 Task: Select Ethereum Software.
Action: Mouse moved to (464, 117)
Screenshot: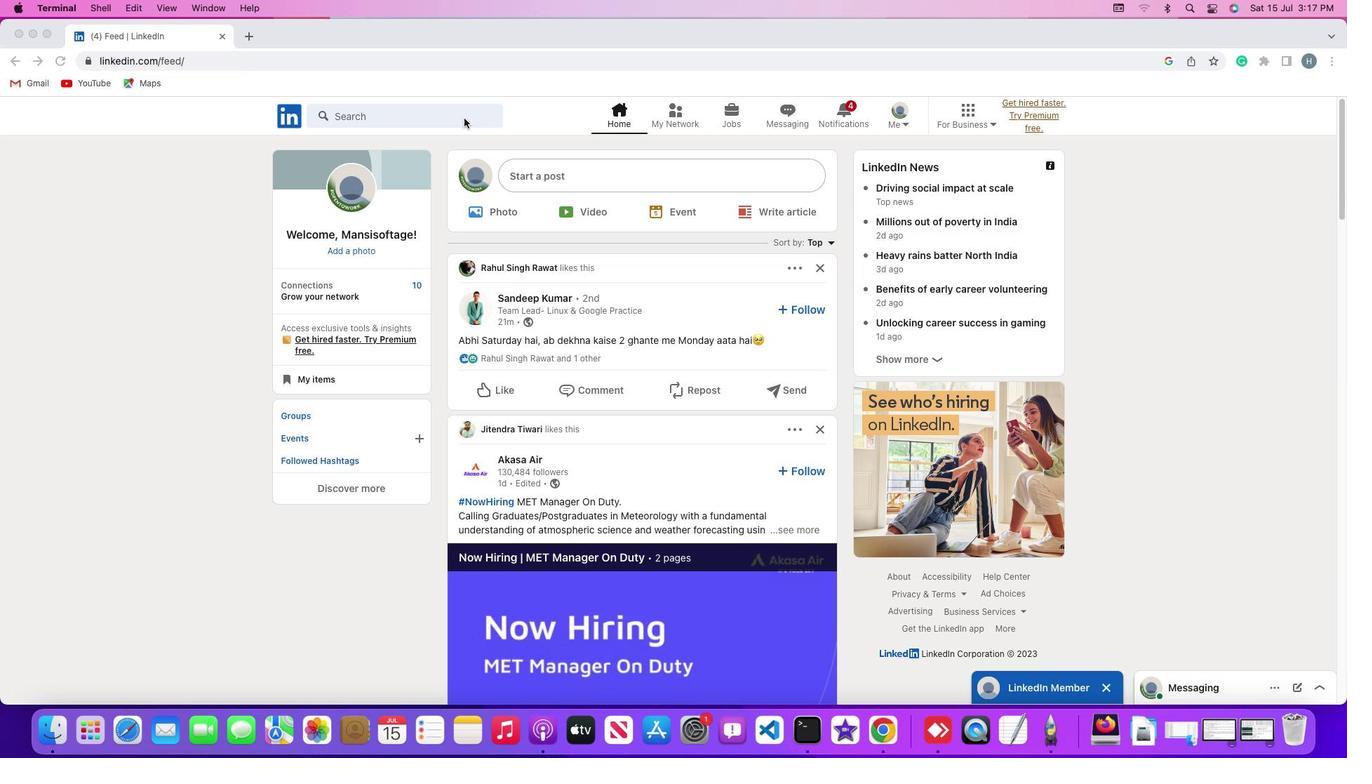 
Action: Mouse pressed left at (464, 117)
Screenshot: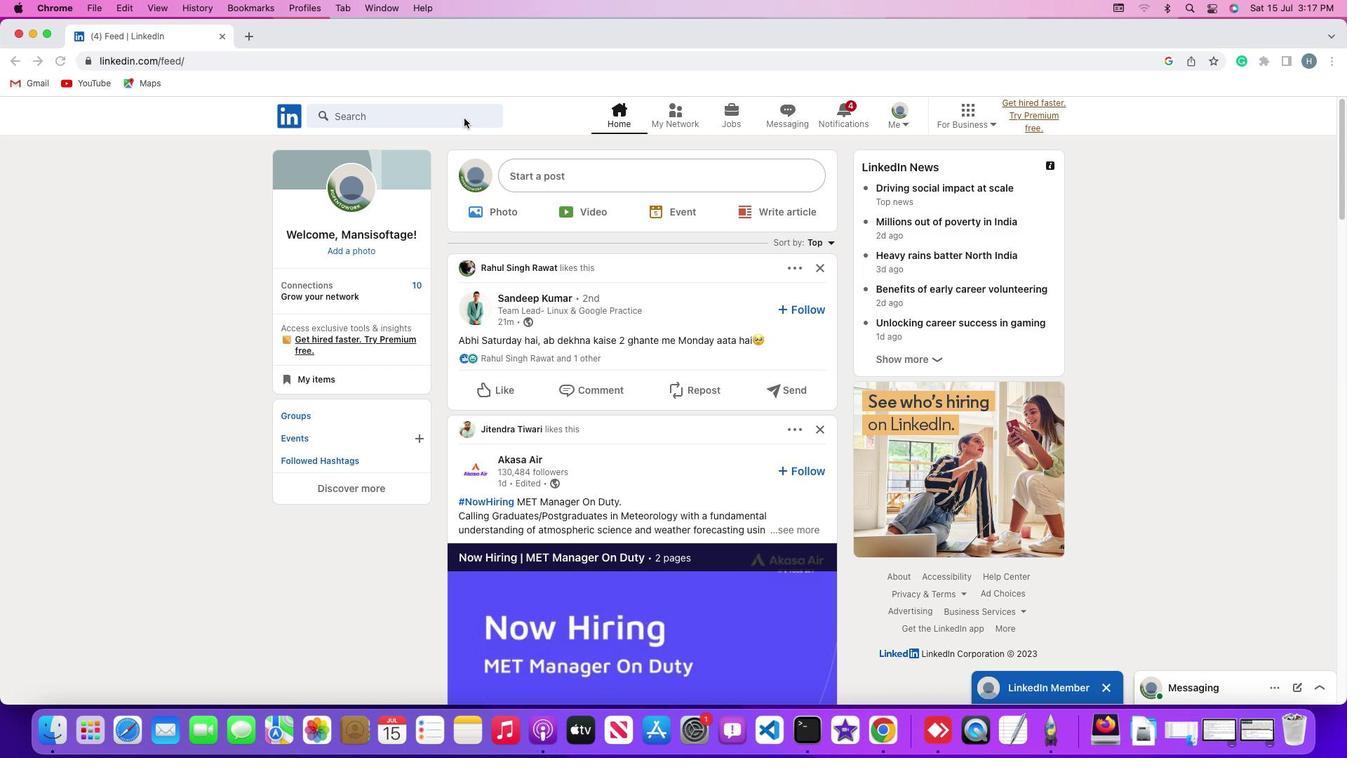 
Action: Mouse pressed left at (464, 117)
Screenshot: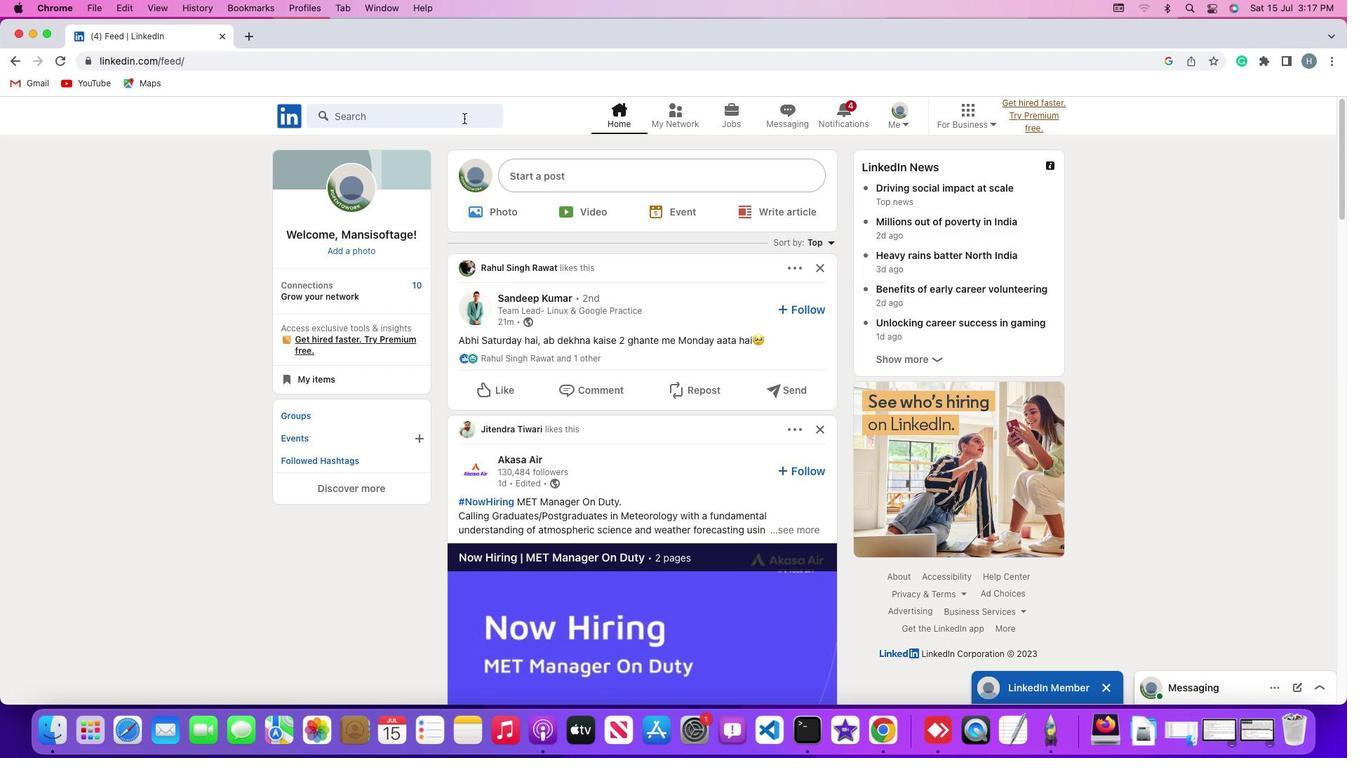 
Action: Key pressed Key.shift'#''h''i''r''i''n''g'Key.enter
Screenshot: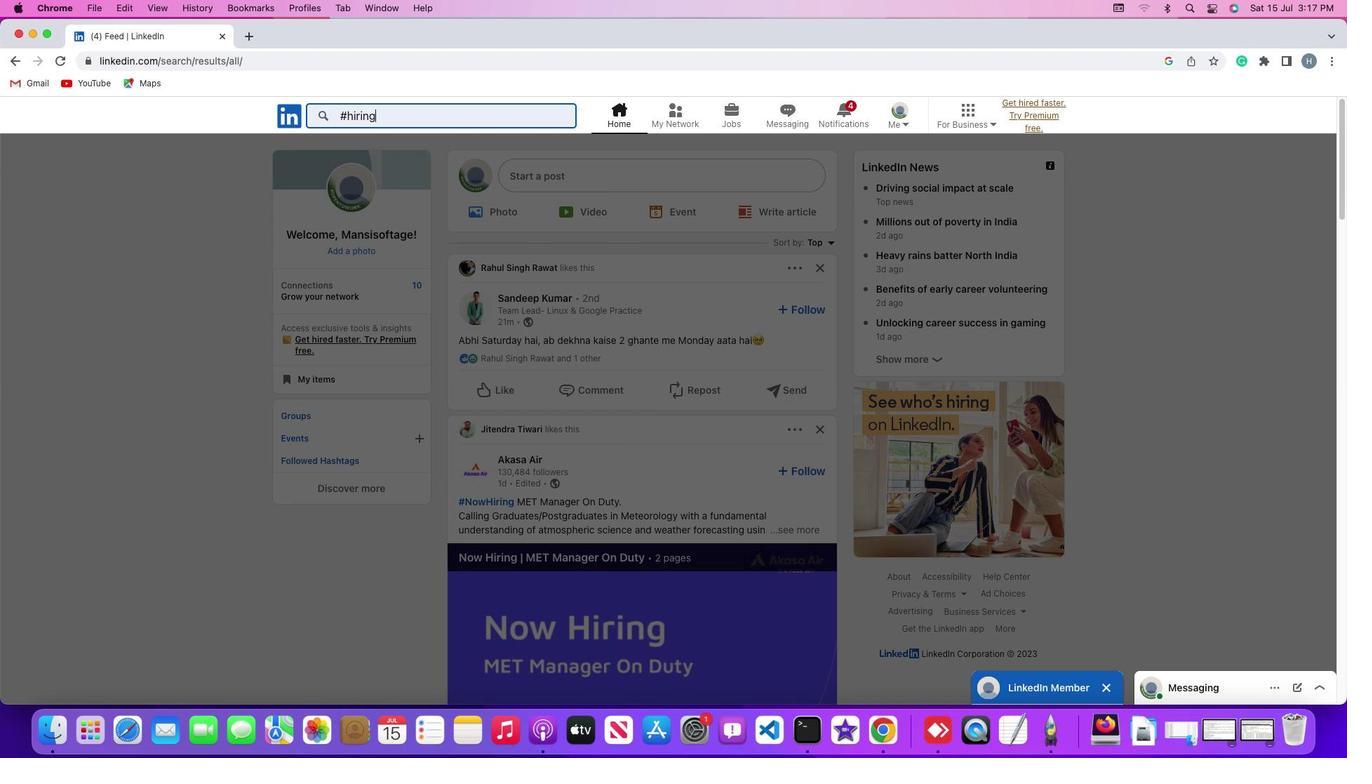 
Action: Mouse moved to (749, 153)
Screenshot: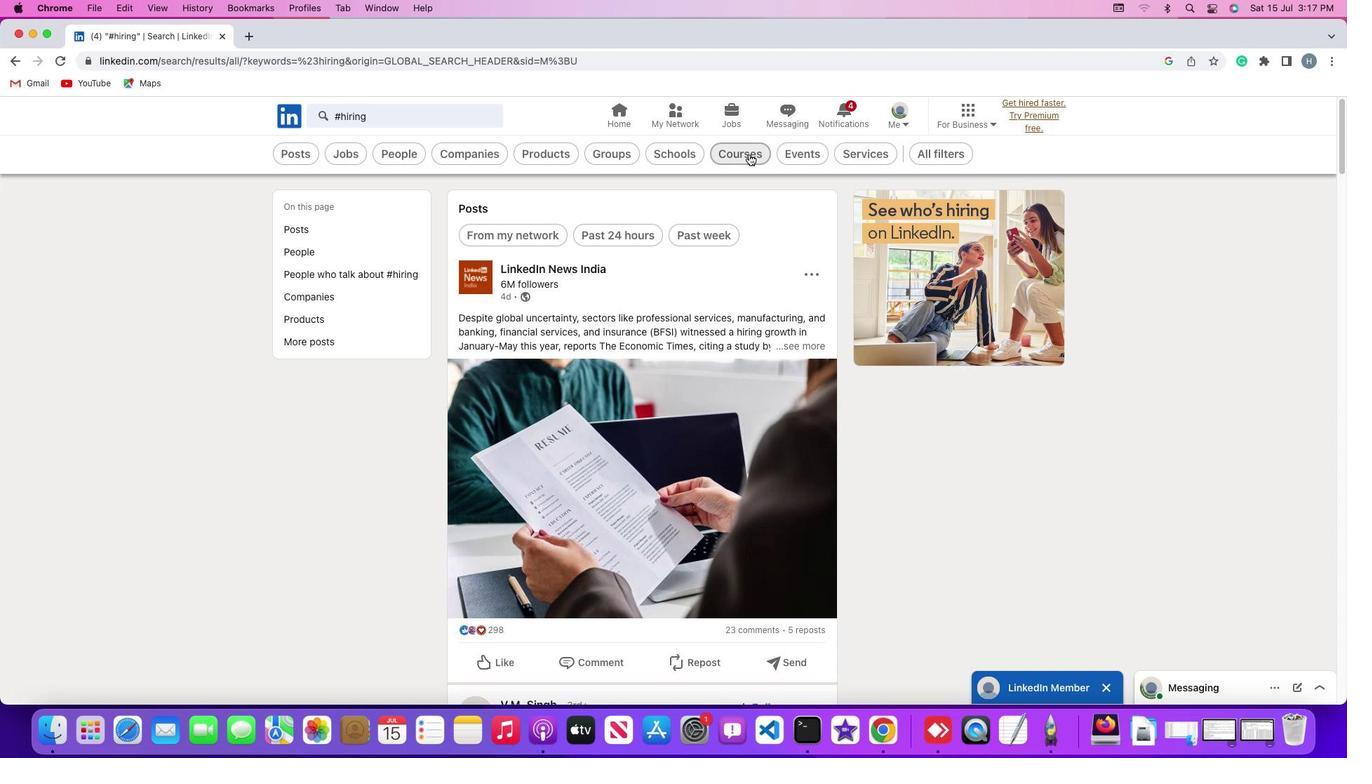 
Action: Mouse pressed left at (749, 153)
Screenshot: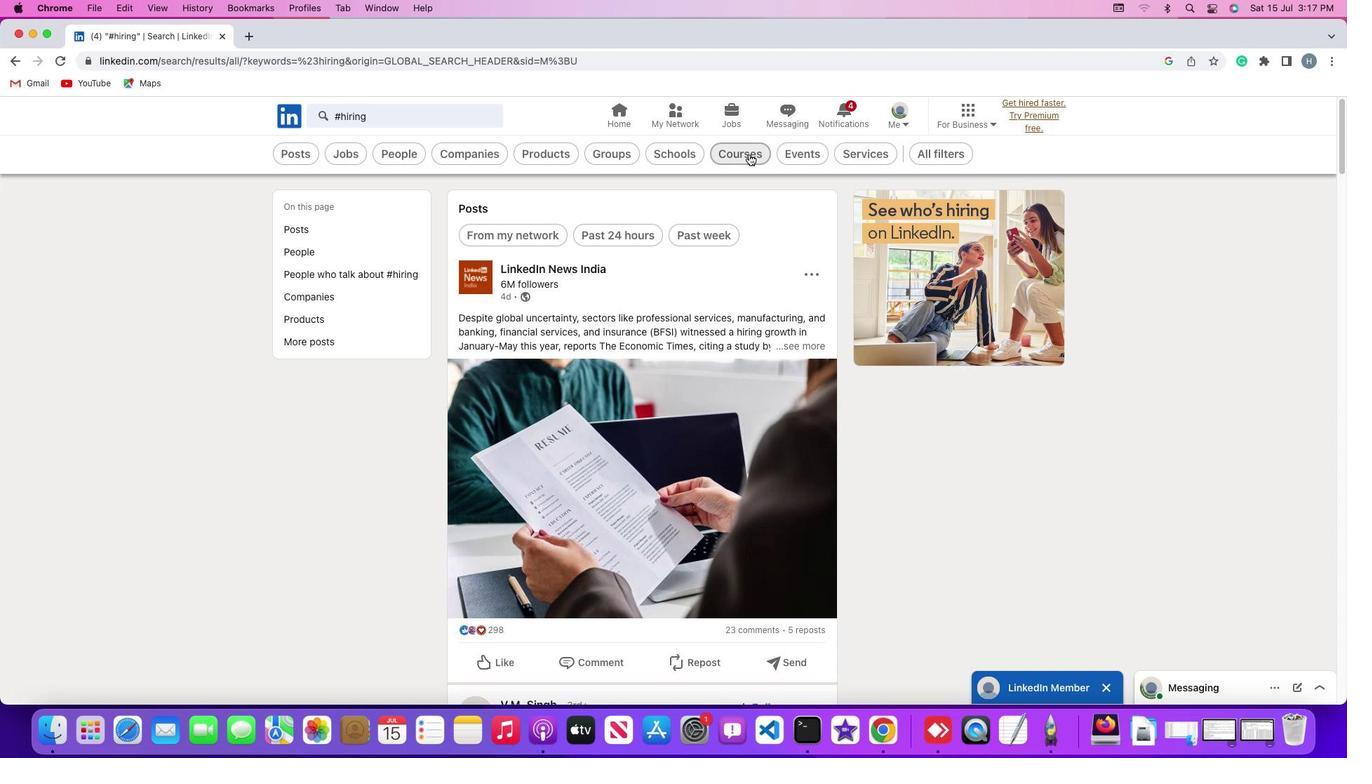 
Action: Mouse moved to (606, 152)
Screenshot: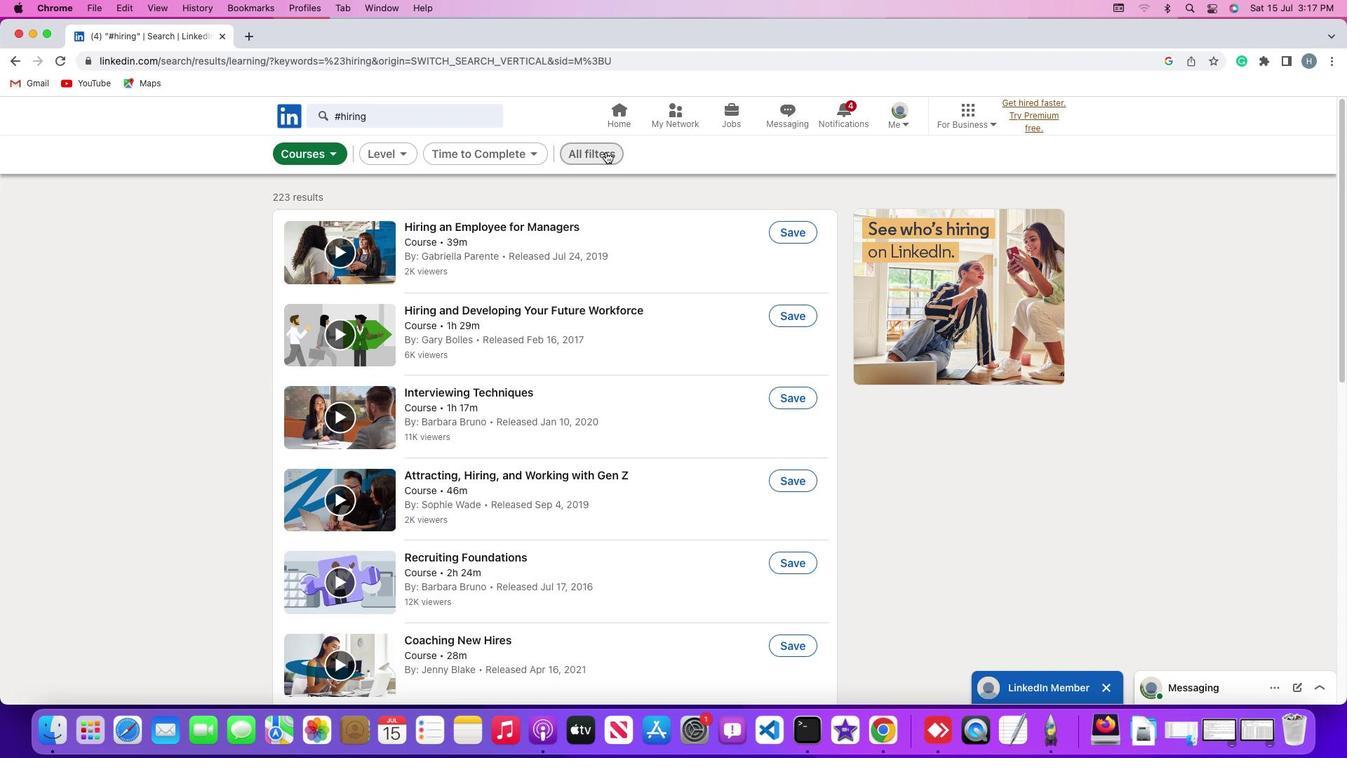 
Action: Mouse pressed left at (606, 152)
Screenshot: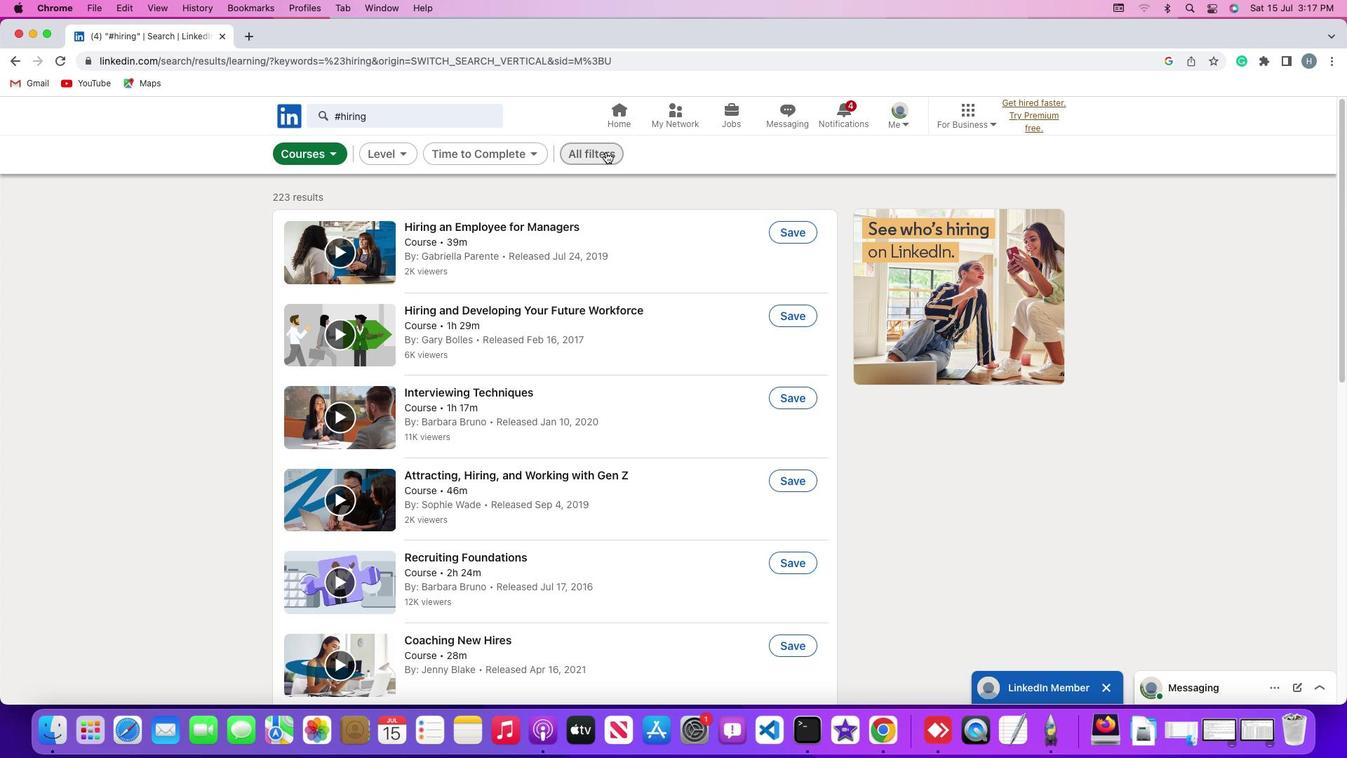 
Action: Mouse moved to (1071, 495)
Screenshot: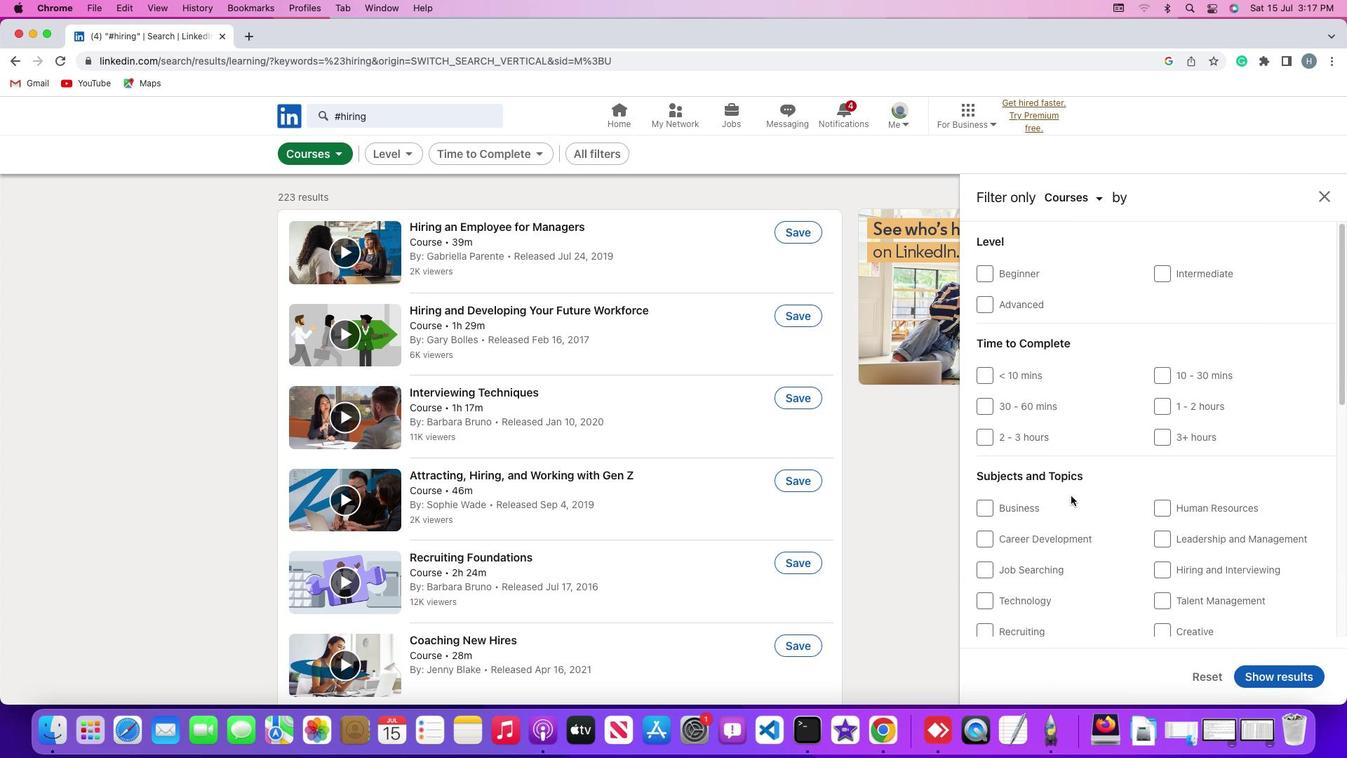 
Action: Mouse scrolled (1071, 495) with delta (0, 0)
Screenshot: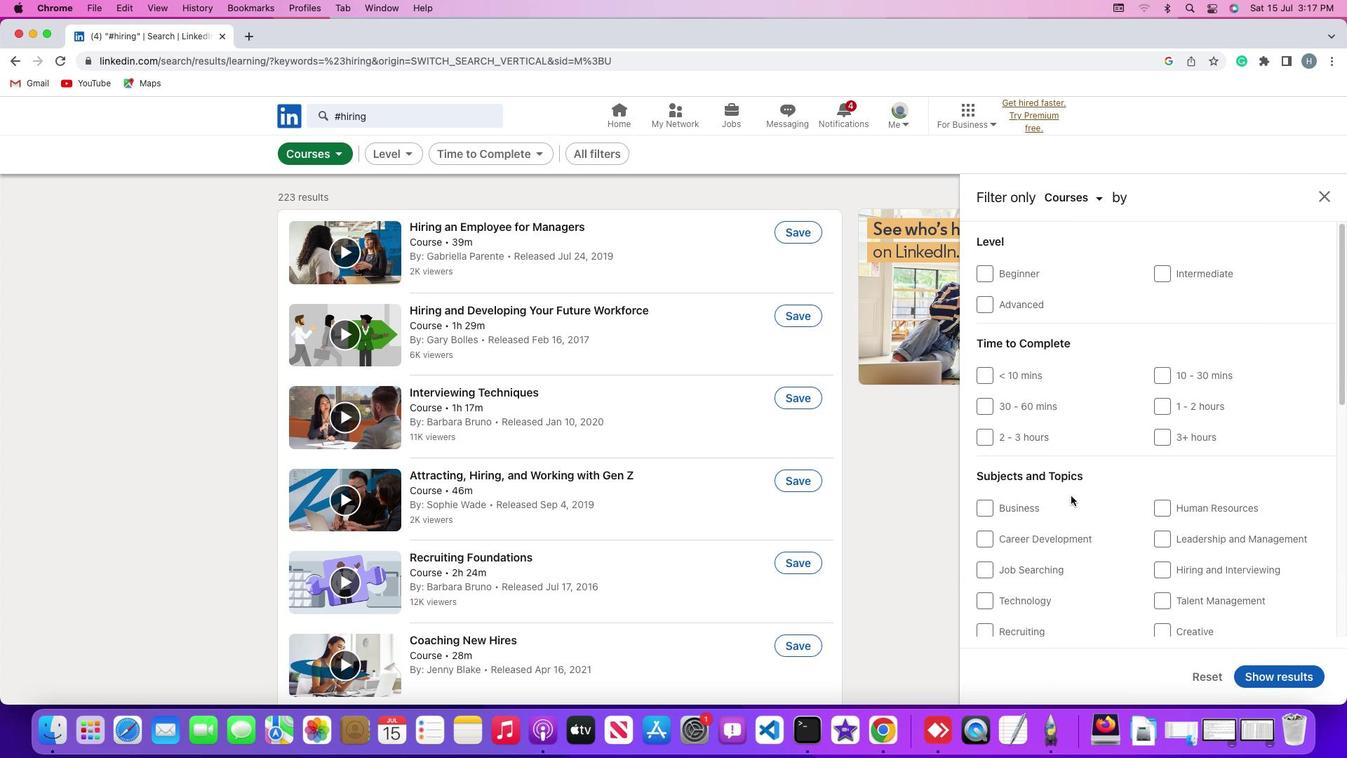 
Action: Mouse scrolled (1071, 495) with delta (0, 0)
Screenshot: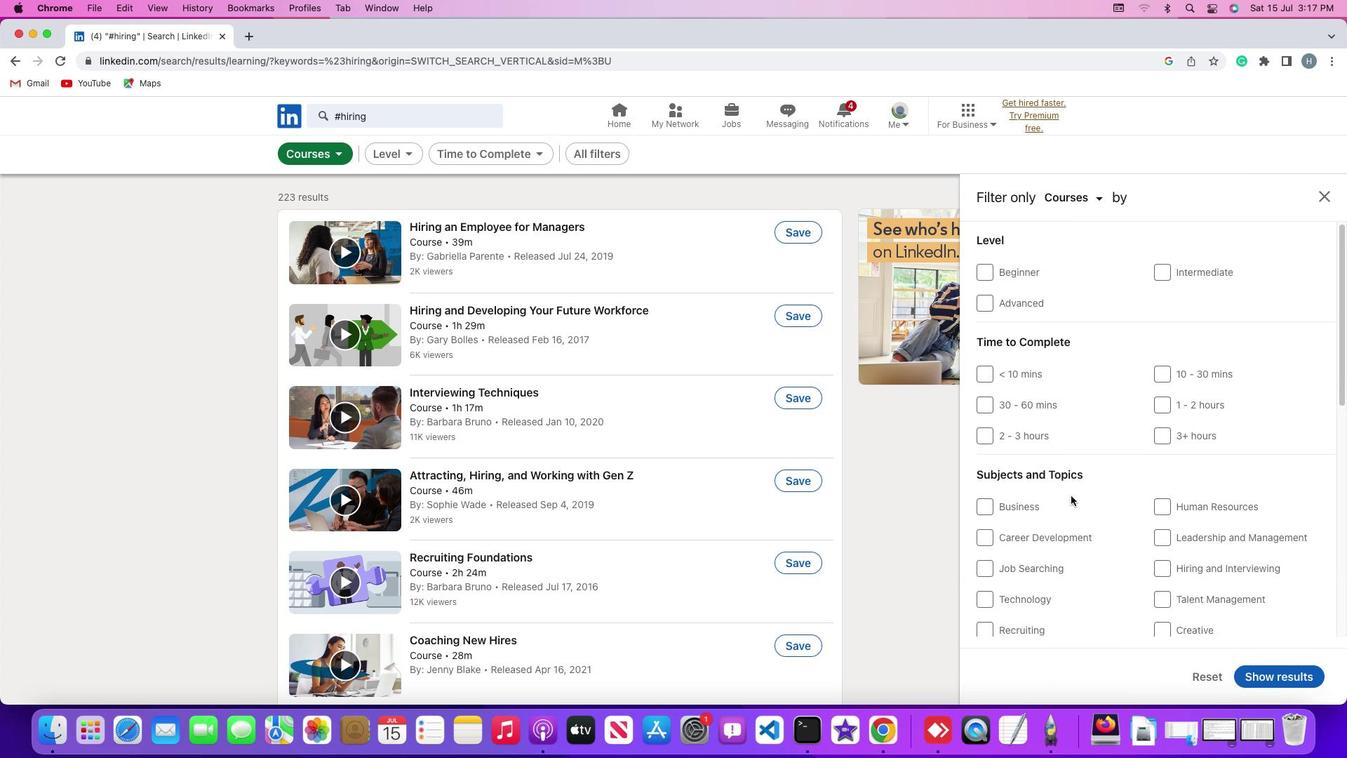 
Action: Mouse scrolled (1071, 495) with delta (0, -1)
Screenshot: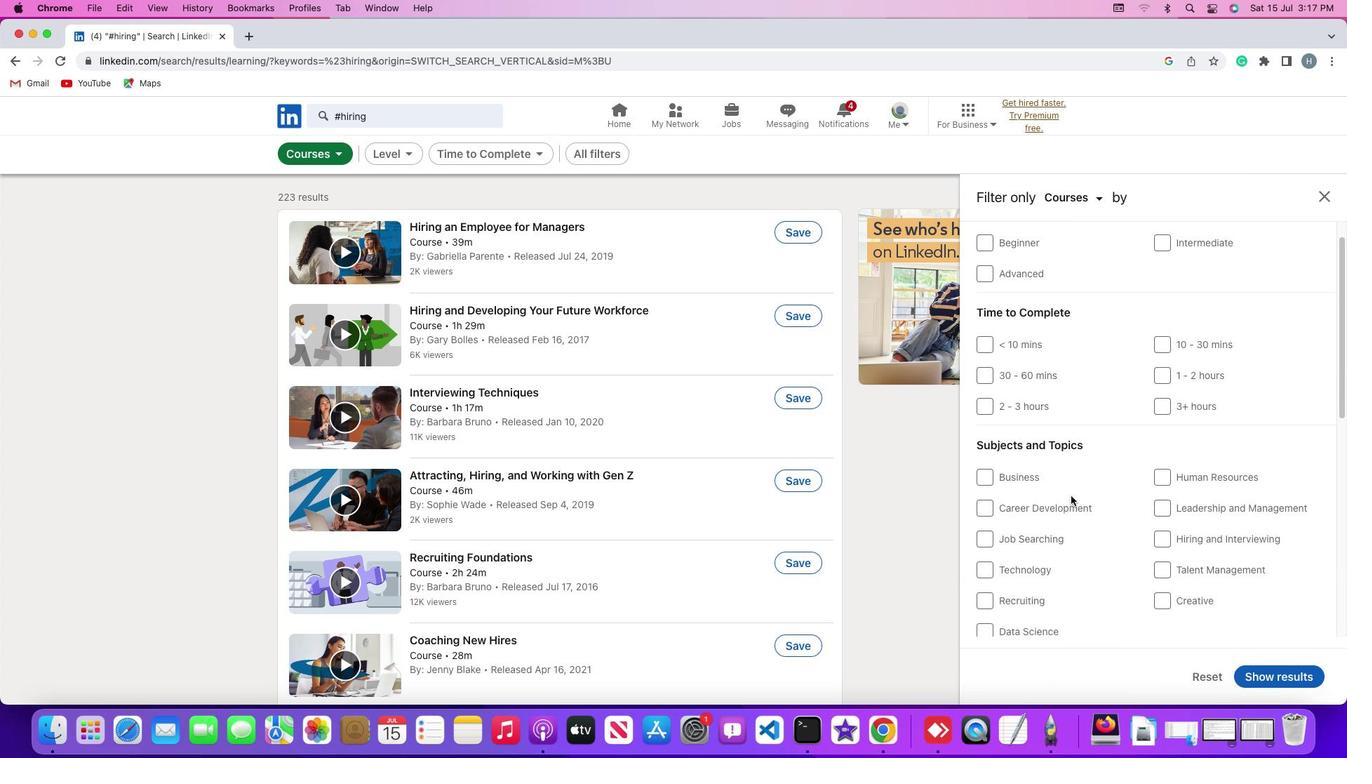 
Action: Mouse scrolled (1071, 495) with delta (0, -2)
Screenshot: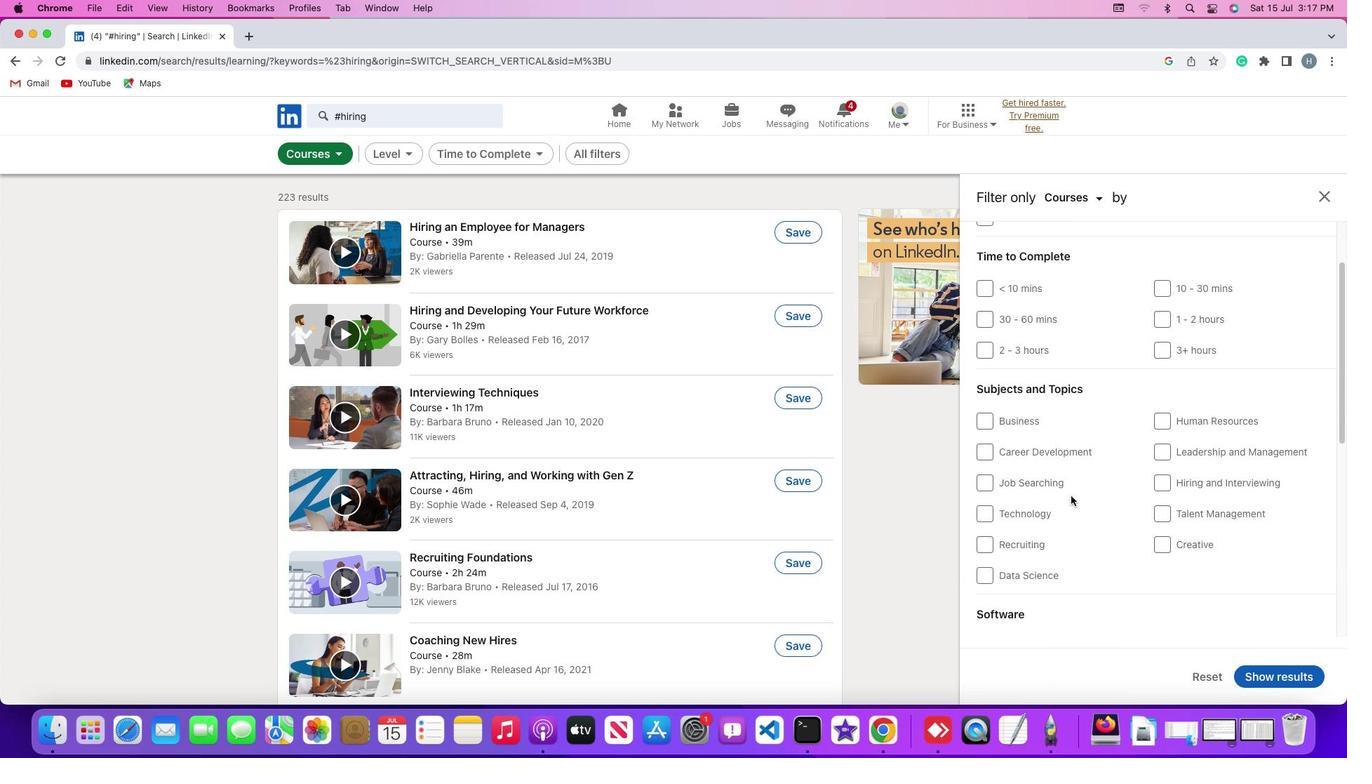 
Action: Mouse scrolled (1071, 495) with delta (0, 0)
Screenshot: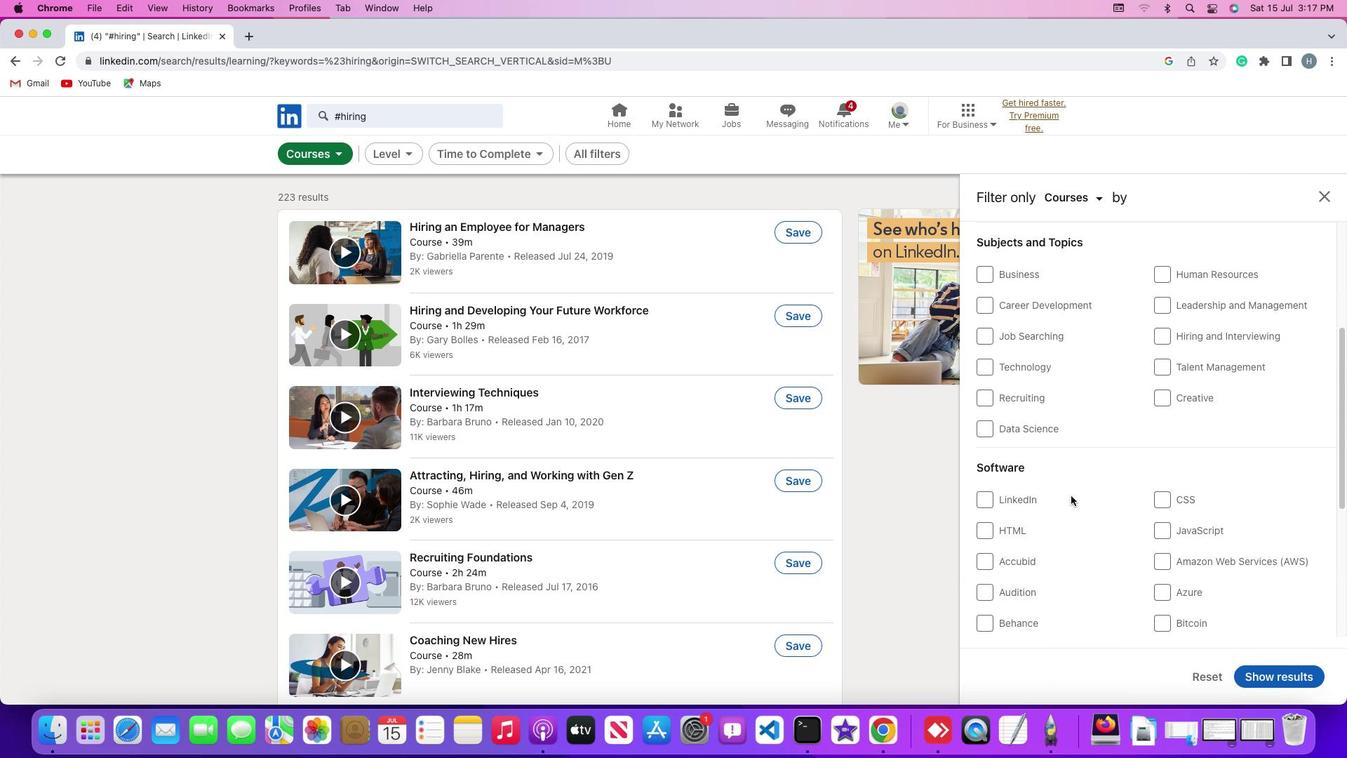 
Action: Mouse scrolled (1071, 495) with delta (0, 0)
Screenshot: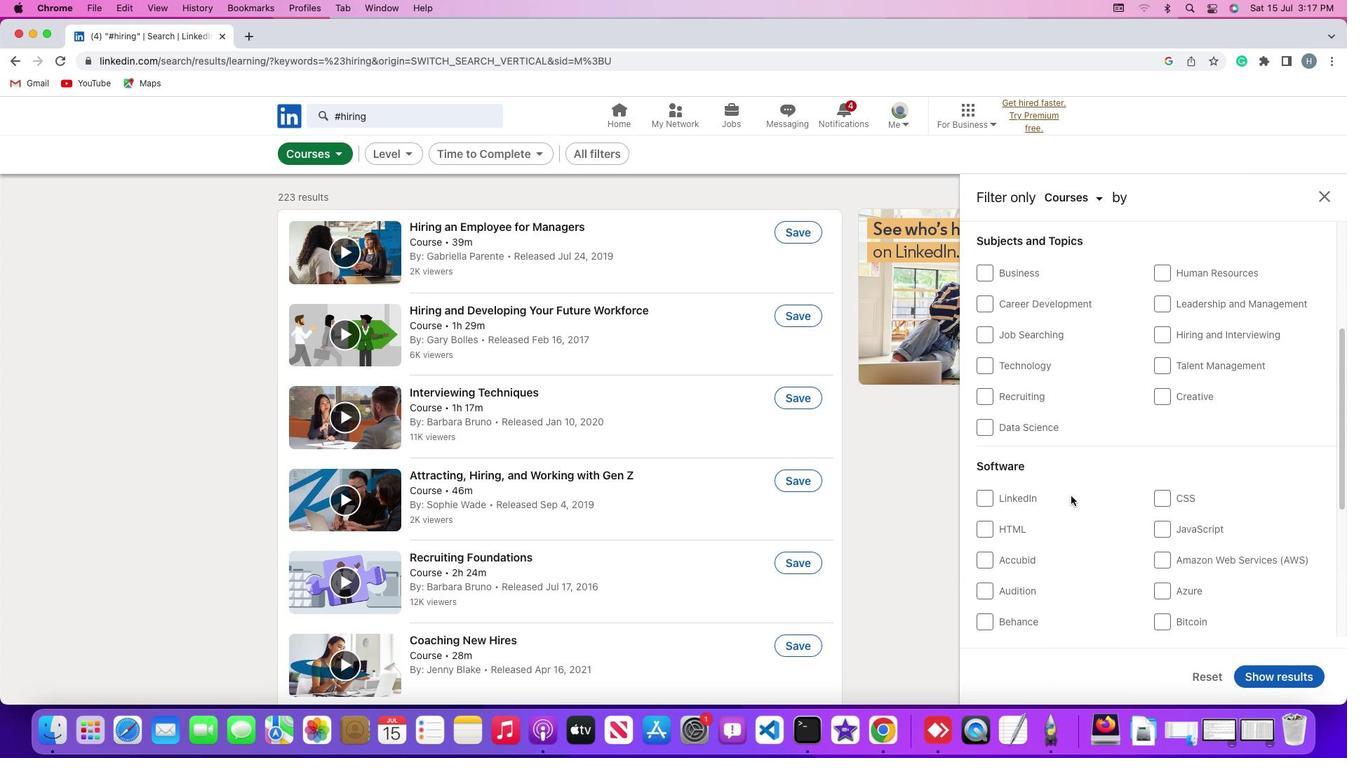 
Action: Mouse scrolled (1071, 495) with delta (0, -1)
Screenshot: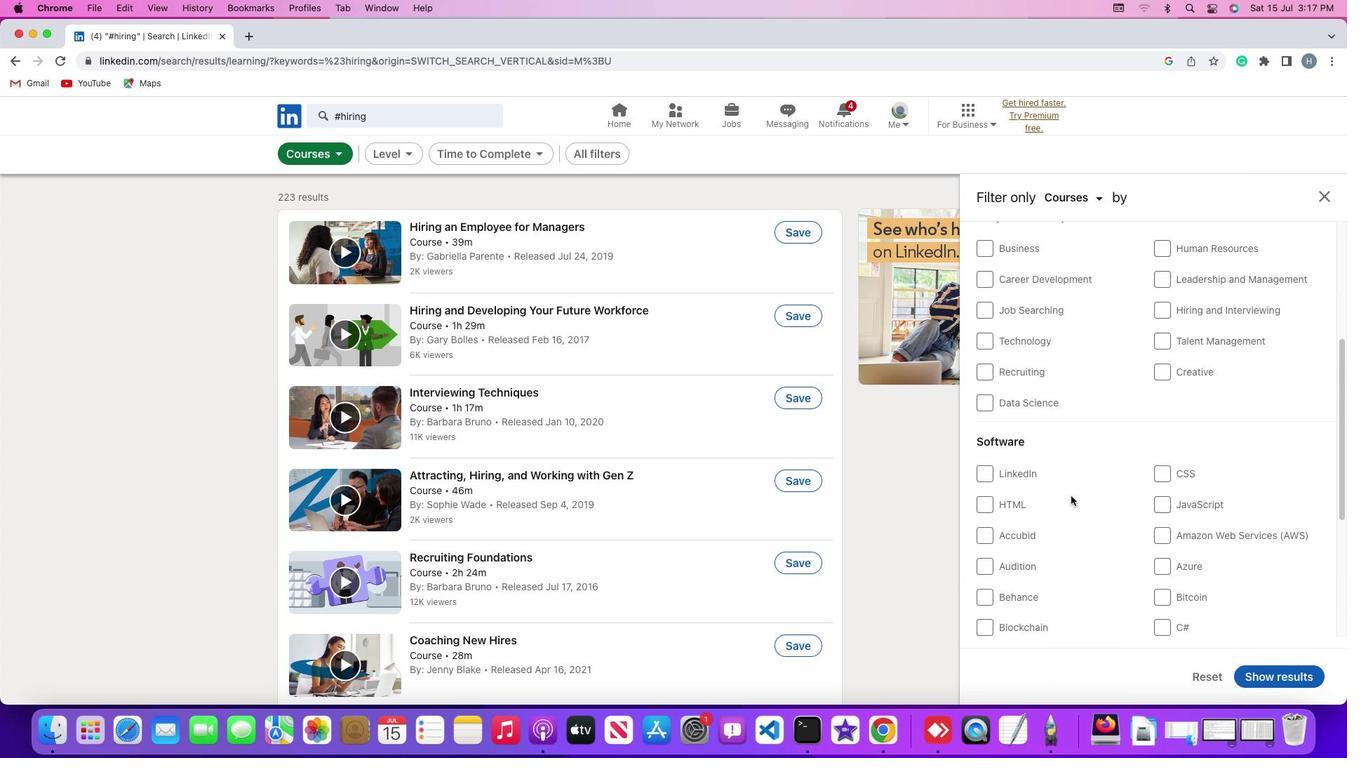 
Action: Mouse scrolled (1071, 495) with delta (0, 0)
Screenshot: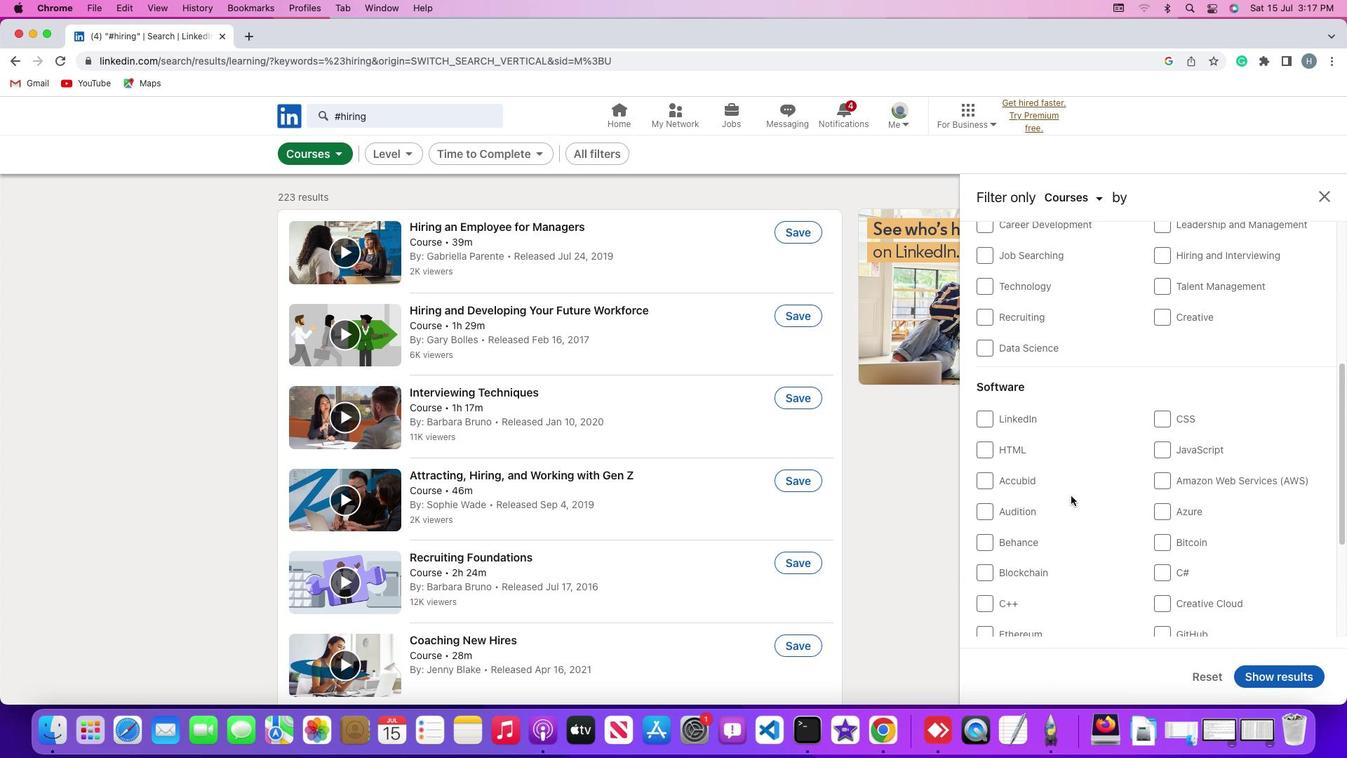 
Action: Mouse scrolled (1071, 495) with delta (0, 0)
Screenshot: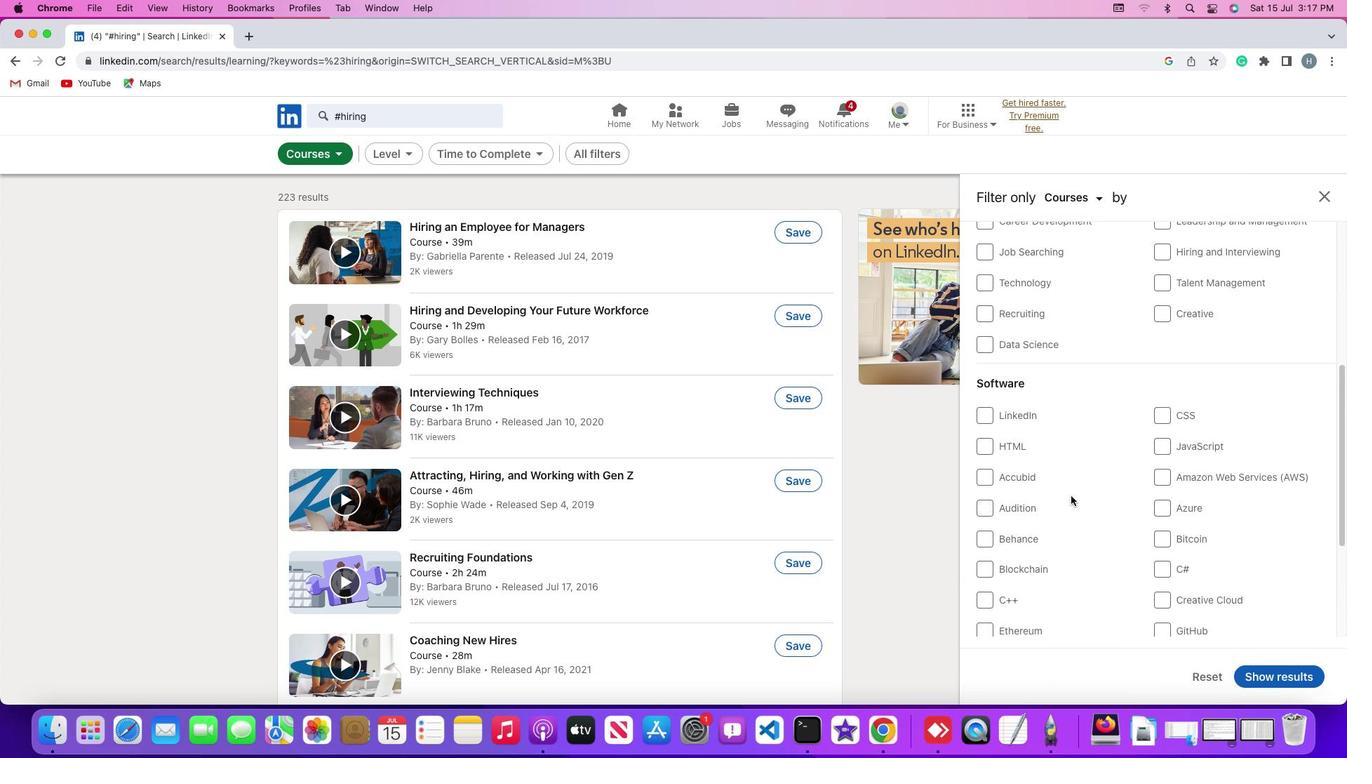 
Action: Mouse scrolled (1071, 495) with delta (0, 0)
Screenshot: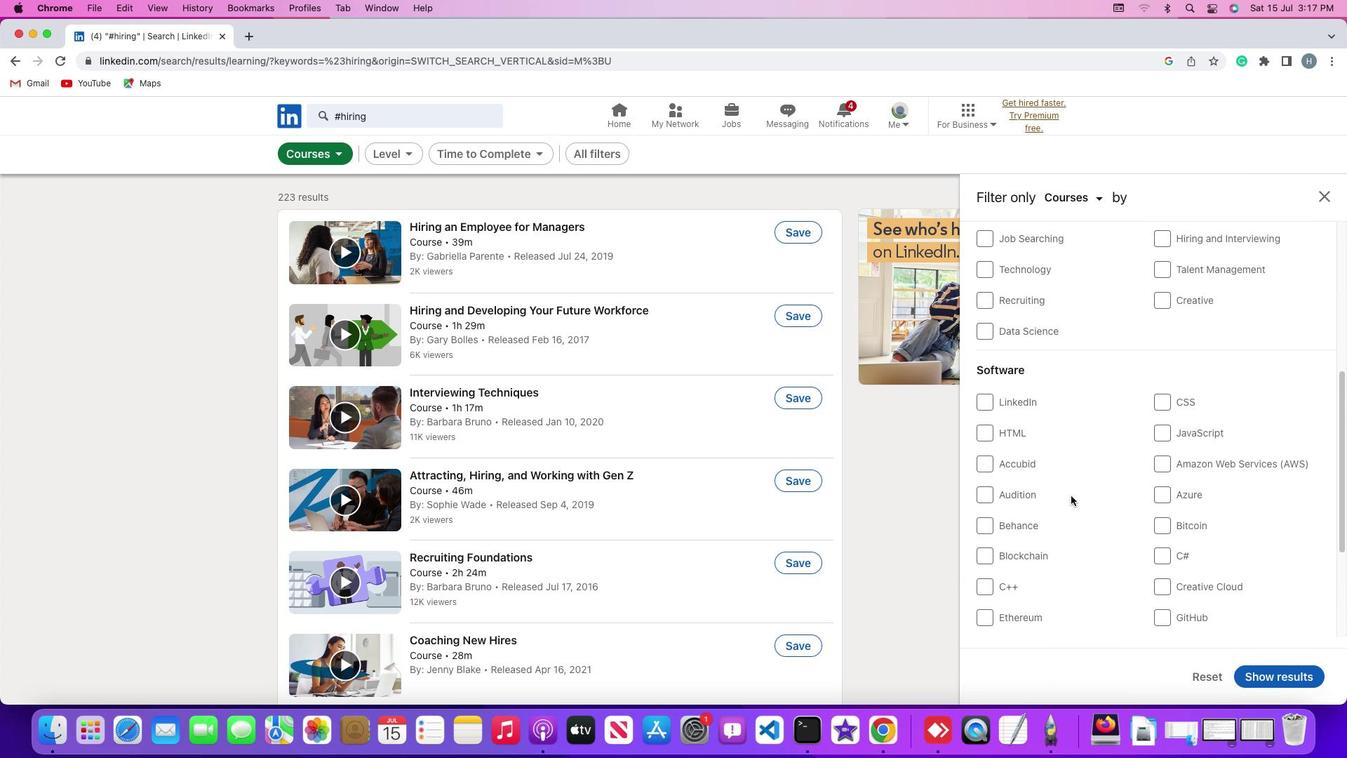 
Action: Mouse scrolled (1071, 495) with delta (0, 0)
Screenshot: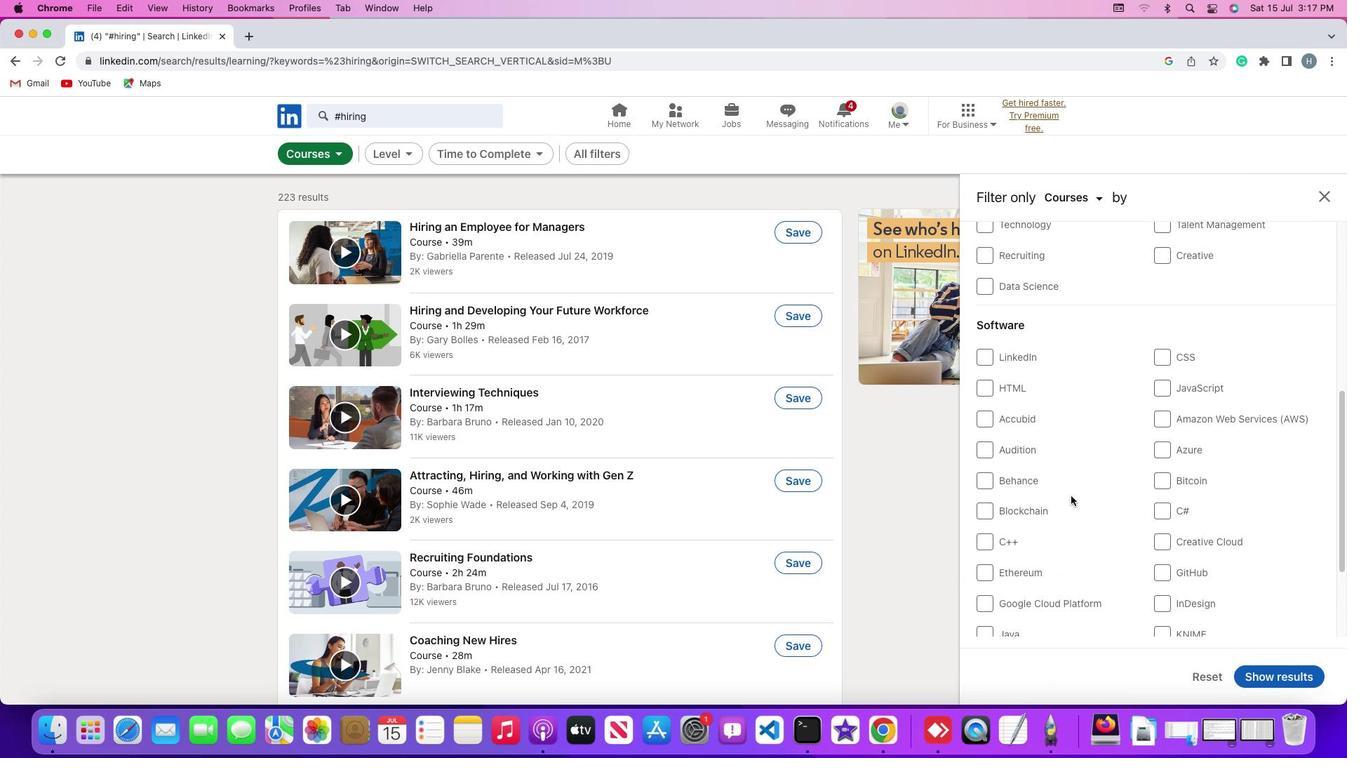 
Action: Mouse scrolled (1071, 495) with delta (0, 0)
Screenshot: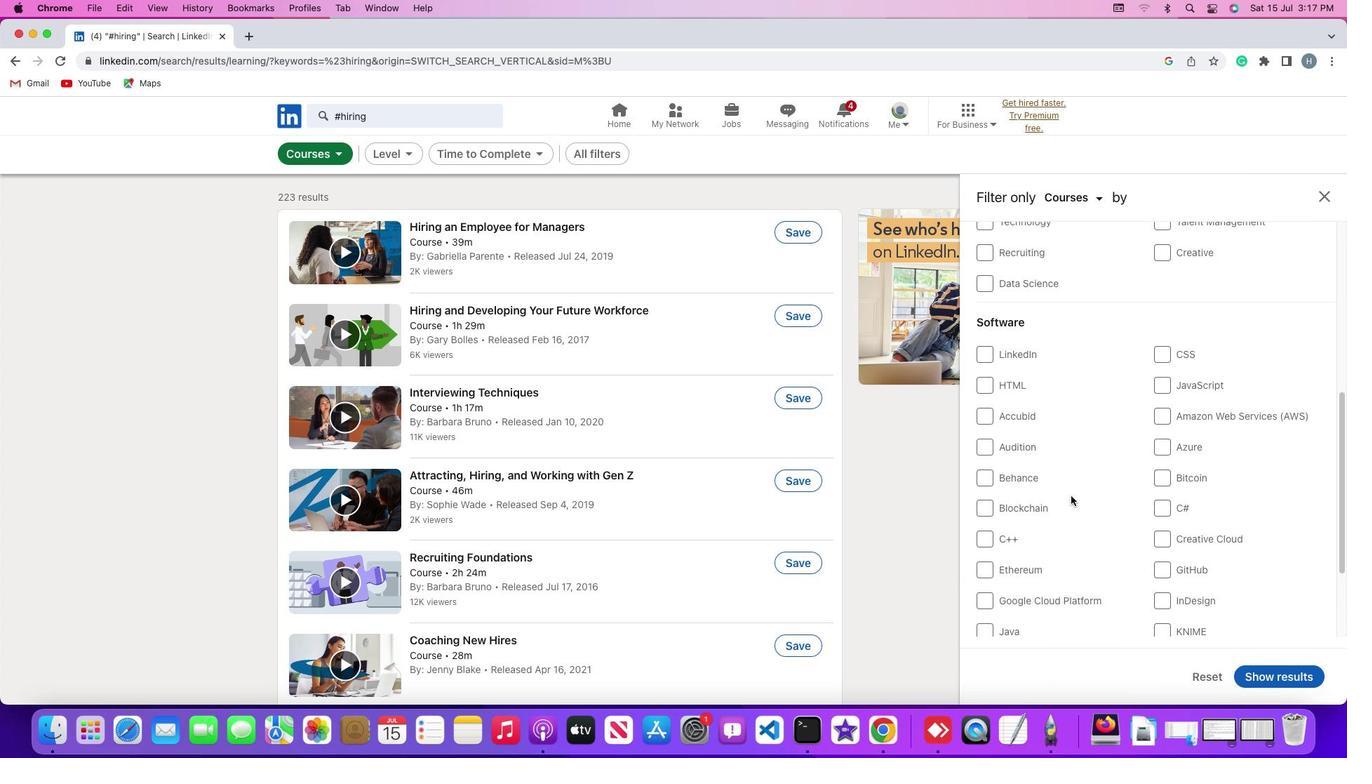 
Action: Mouse scrolled (1071, 495) with delta (0, 0)
Screenshot: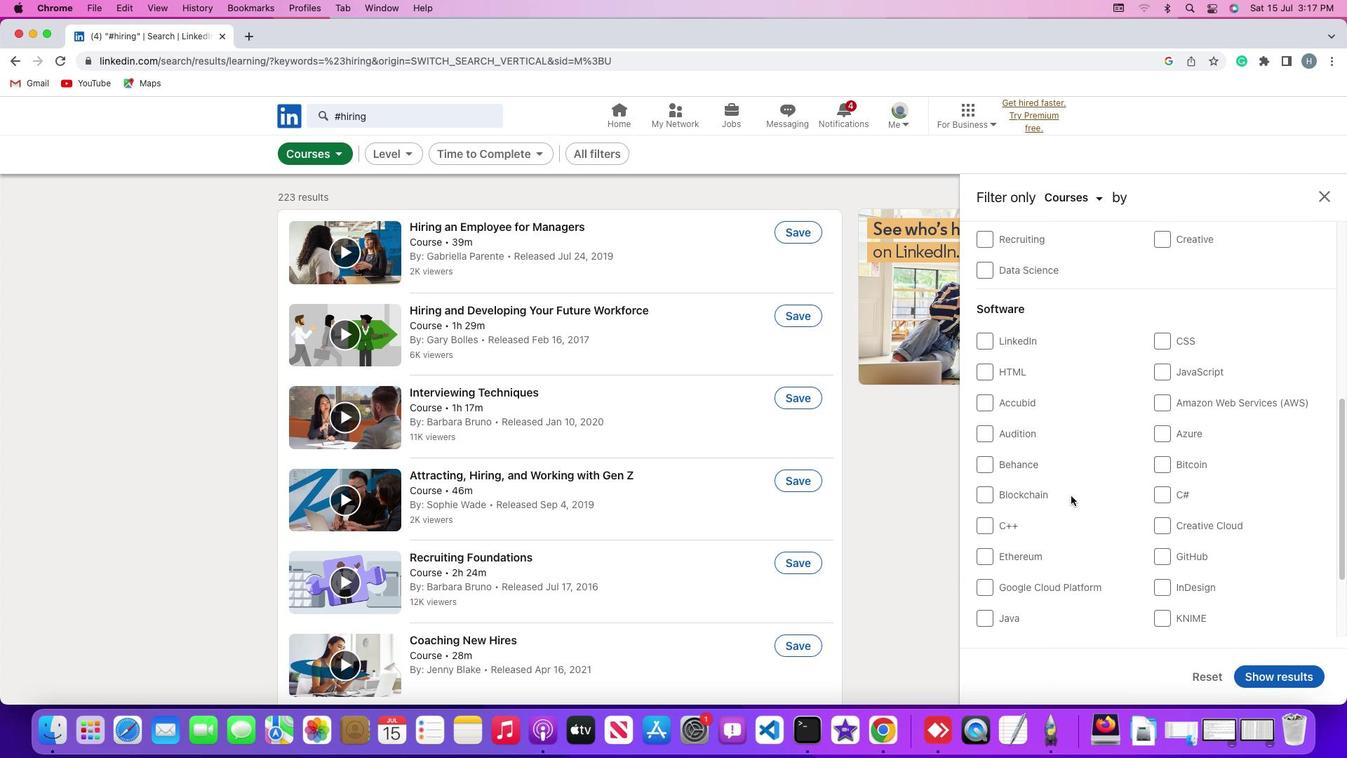 
Action: Mouse scrolled (1071, 495) with delta (0, 0)
Screenshot: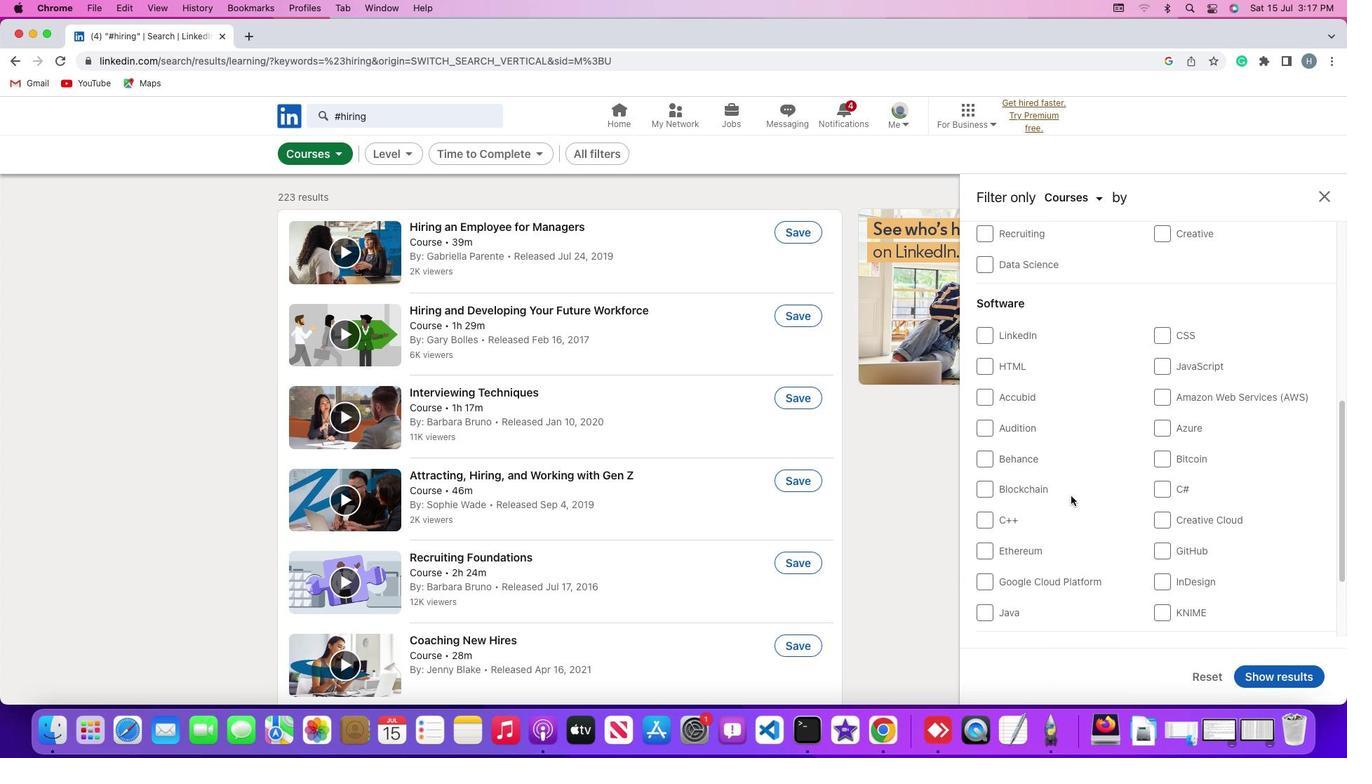 
Action: Mouse moved to (987, 530)
Screenshot: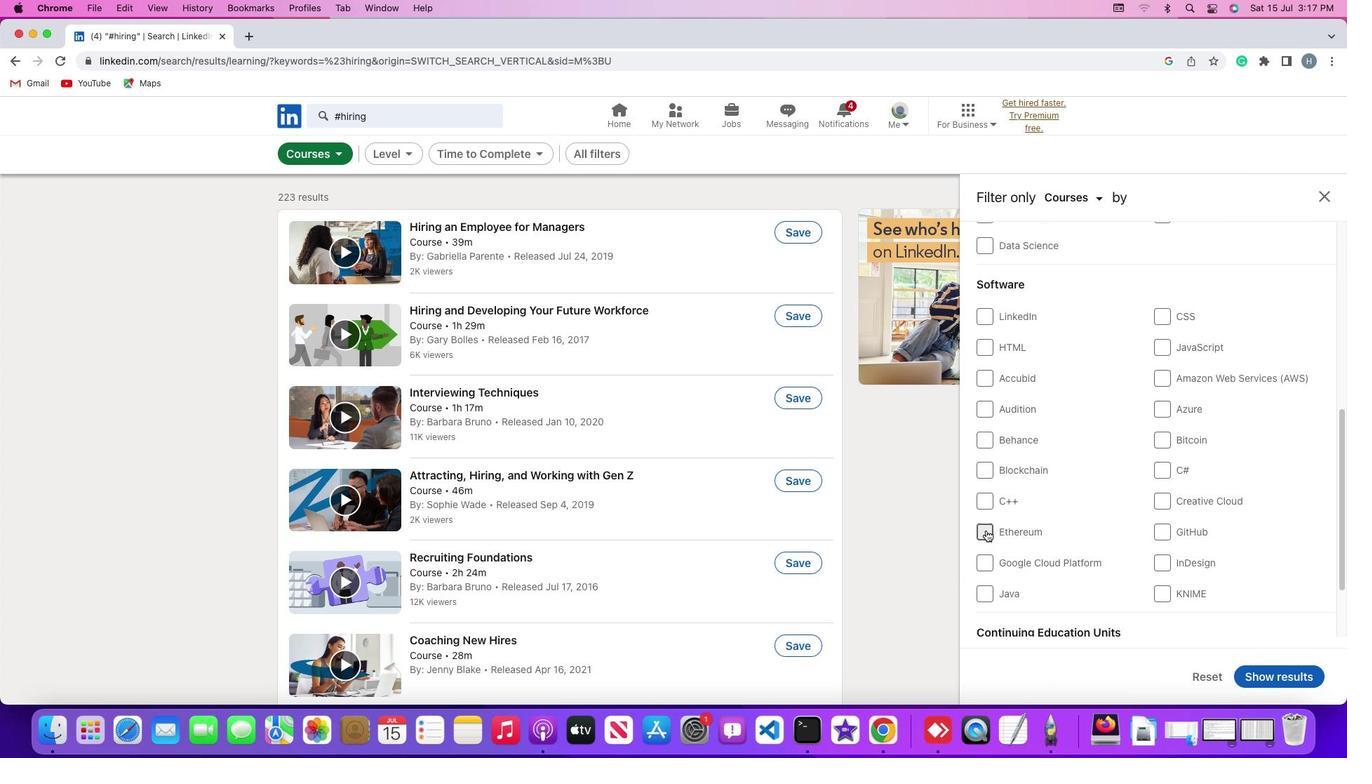 
Action: Mouse pressed left at (987, 530)
Screenshot: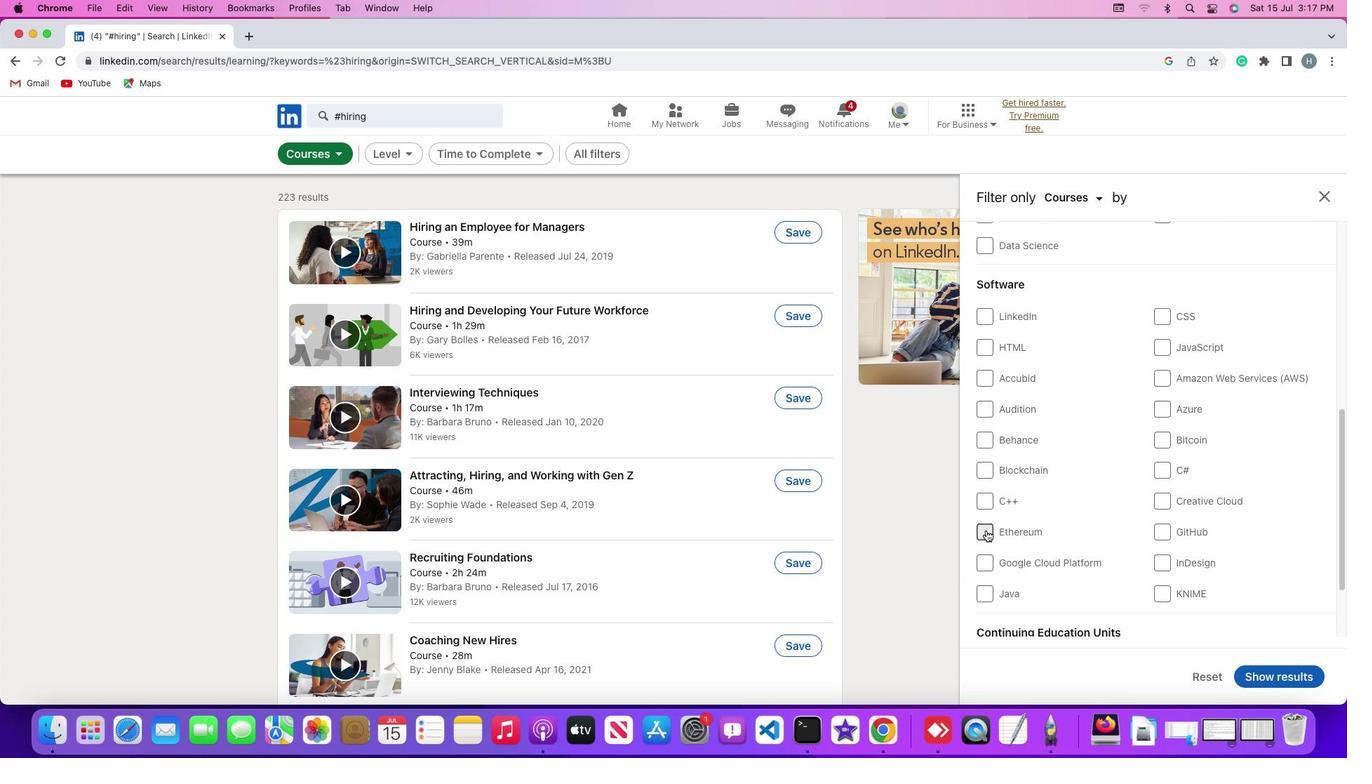 
Action: Mouse moved to (1100, 510)
Screenshot: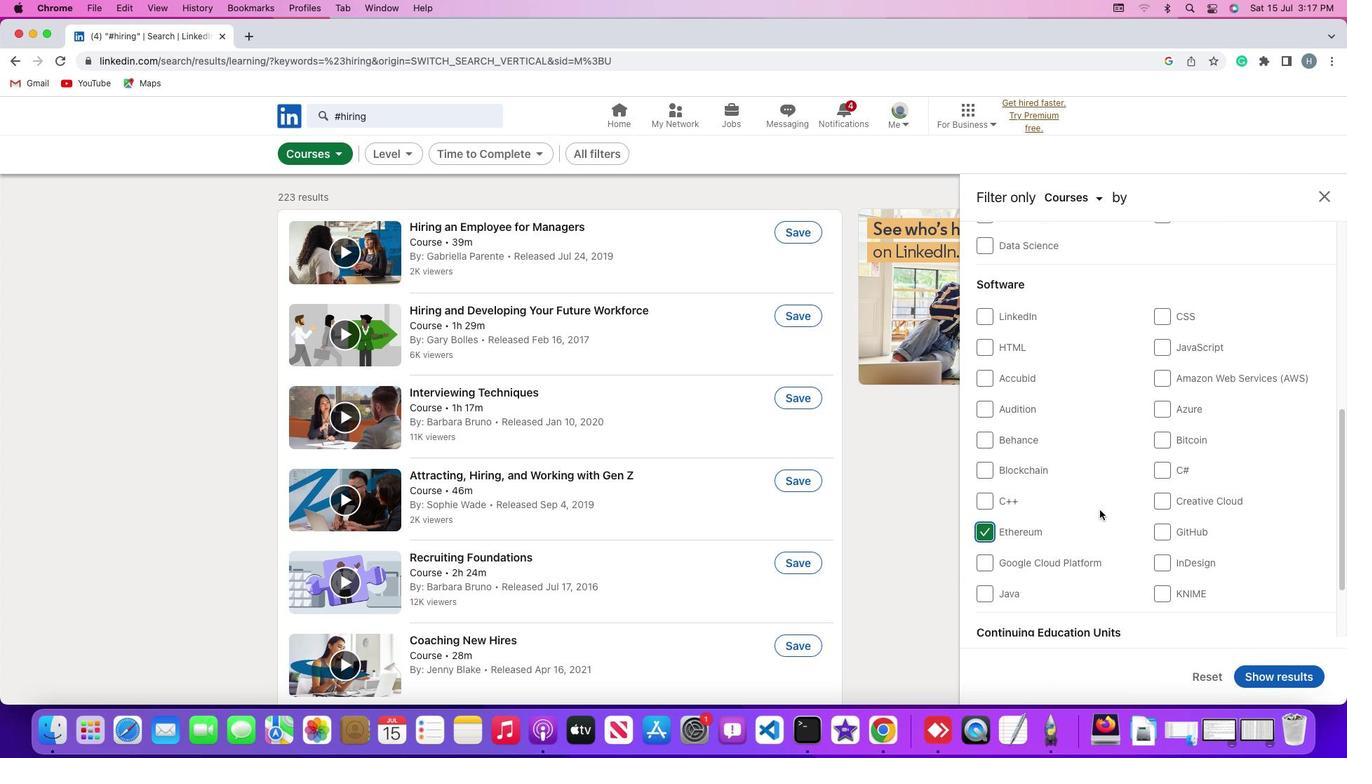 
